 Task: In the  document Customerservice,docfile.txt change page color to  'Olive Green'. Insert watermark  'Do not copy ' Apply Font Style in watermark Georgia
Action: Mouse moved to (470, 251)
Screenshot: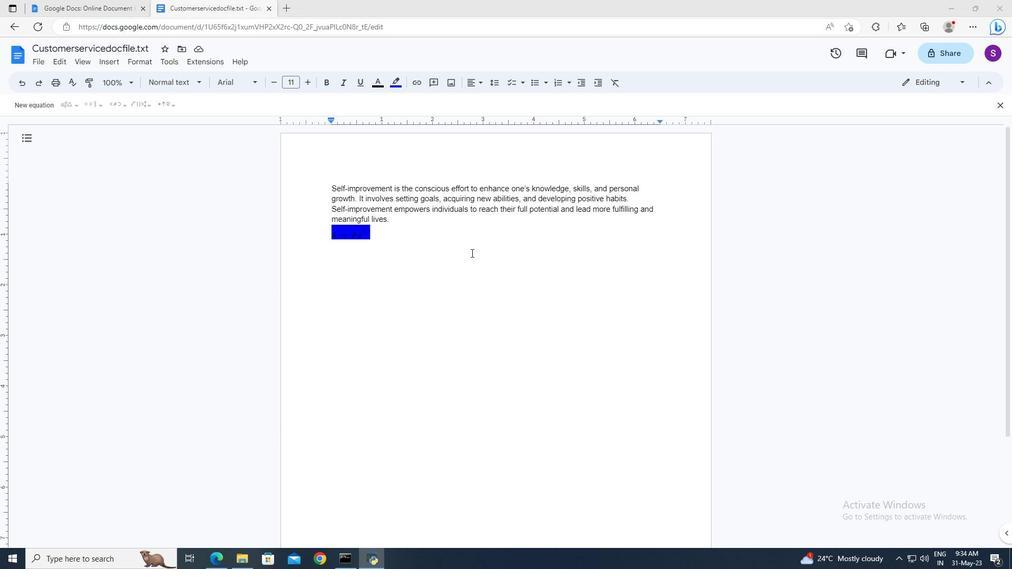 
Action: Mouse pressed left at (470, 251)
Screenshot: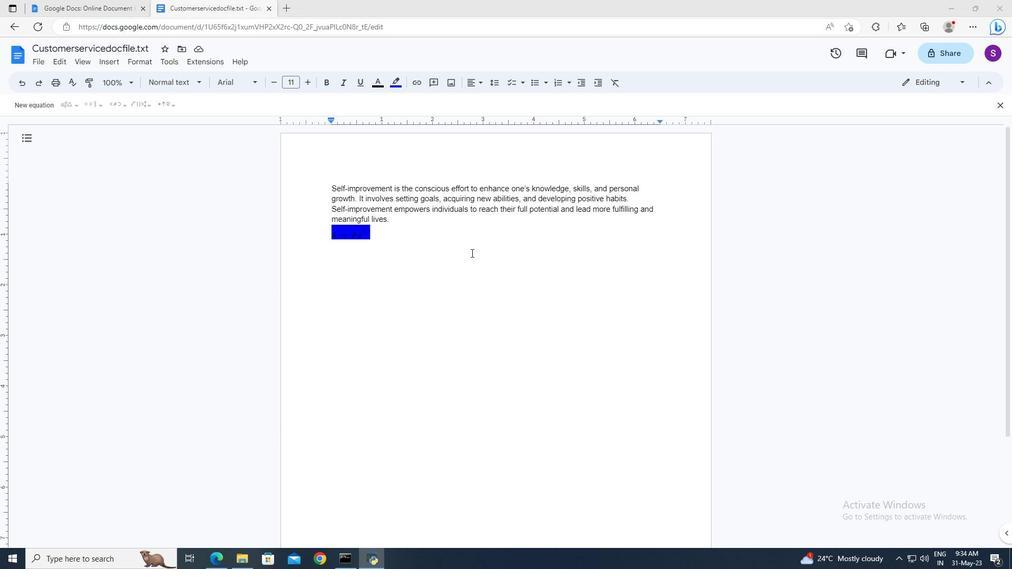 
Action: Mouse moved to (41, 64)
Screenshot: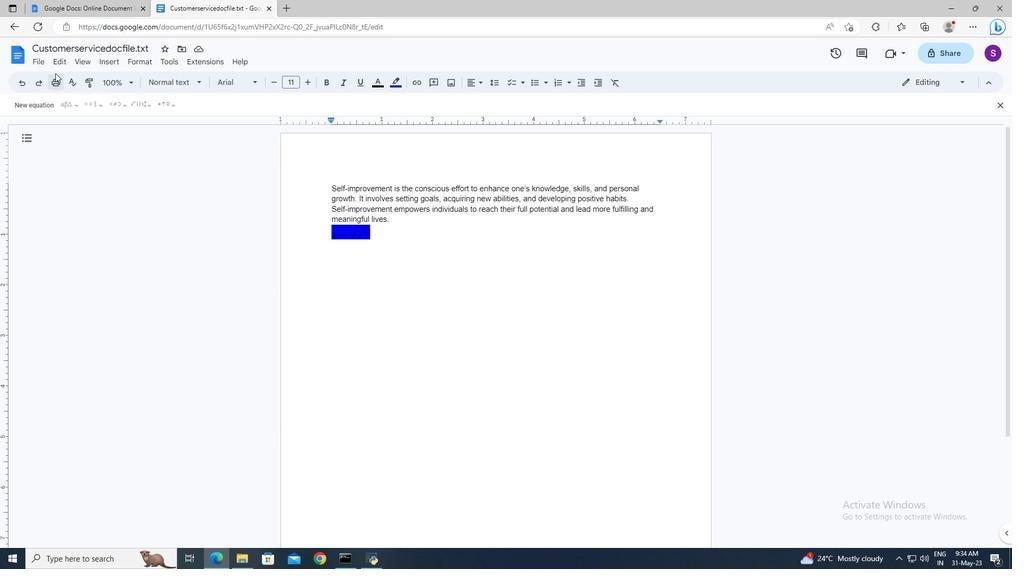 
Action: Mouse pressed left at (41, 64)
Screenshot: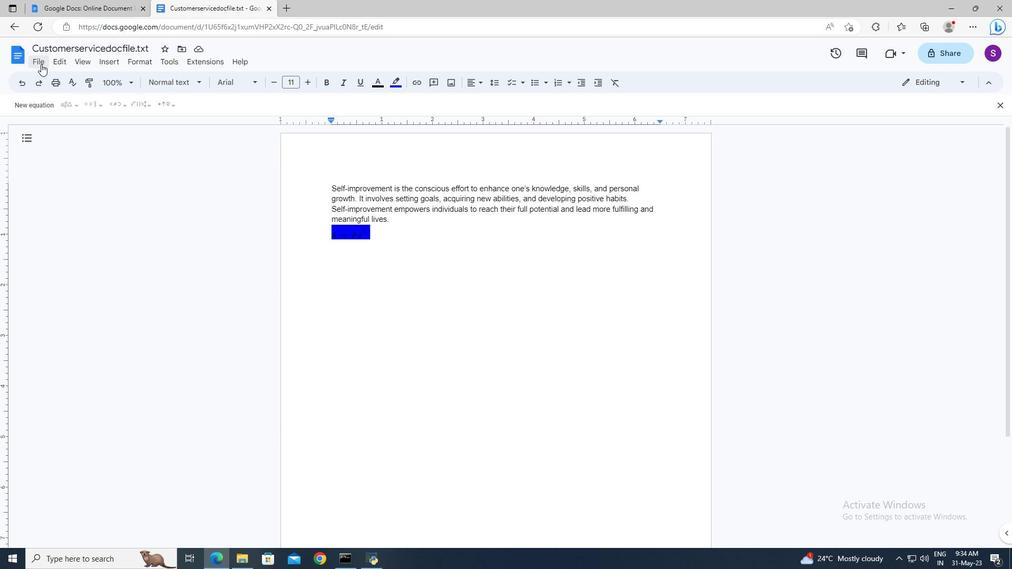 
Action: Mouse moved to (75, 350)
Screenshot: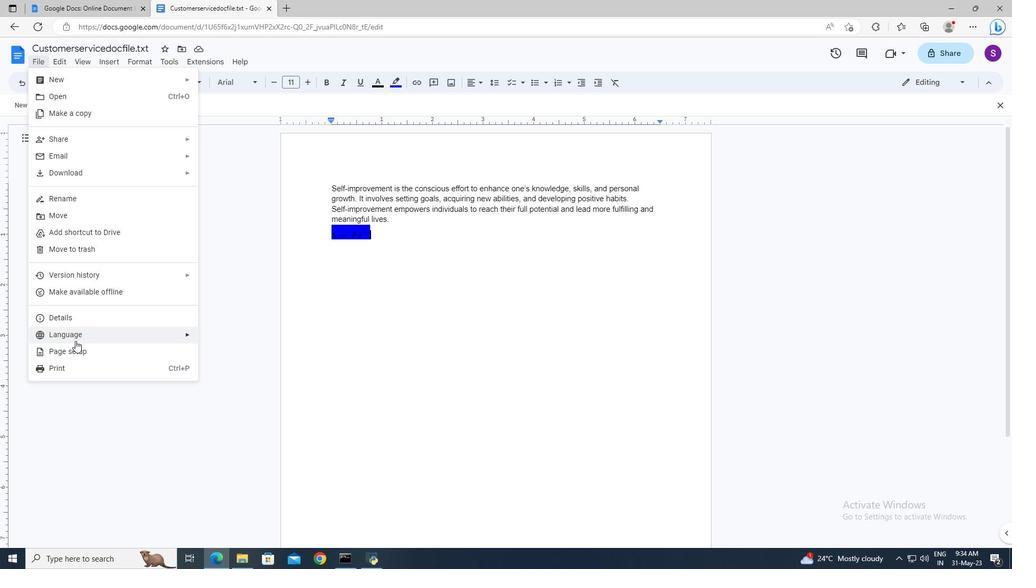 
Action: Mouse pressed left at (75, 350)
Screenshot: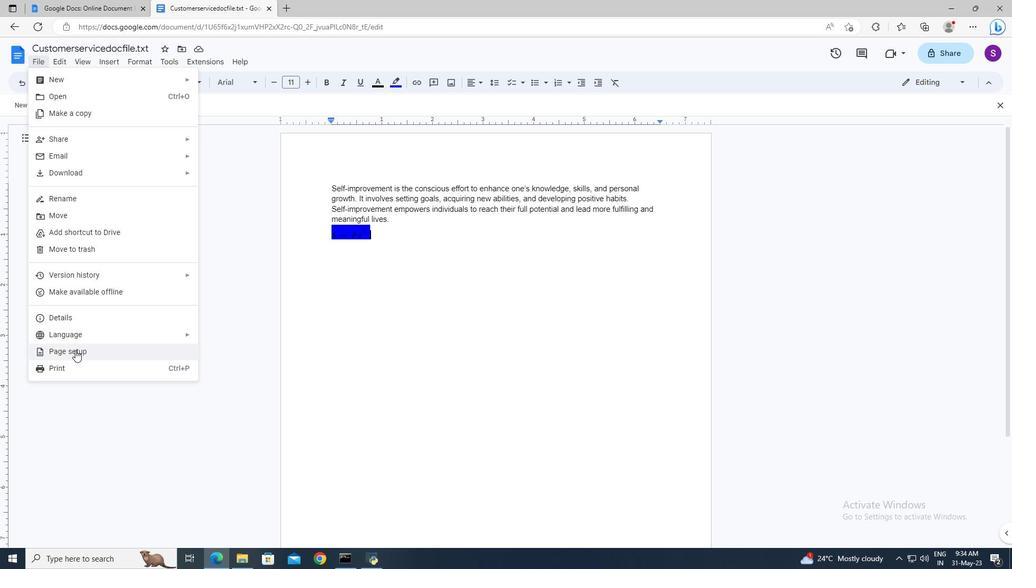 
Action: Mouse moved to (424, 360)
Screenshot: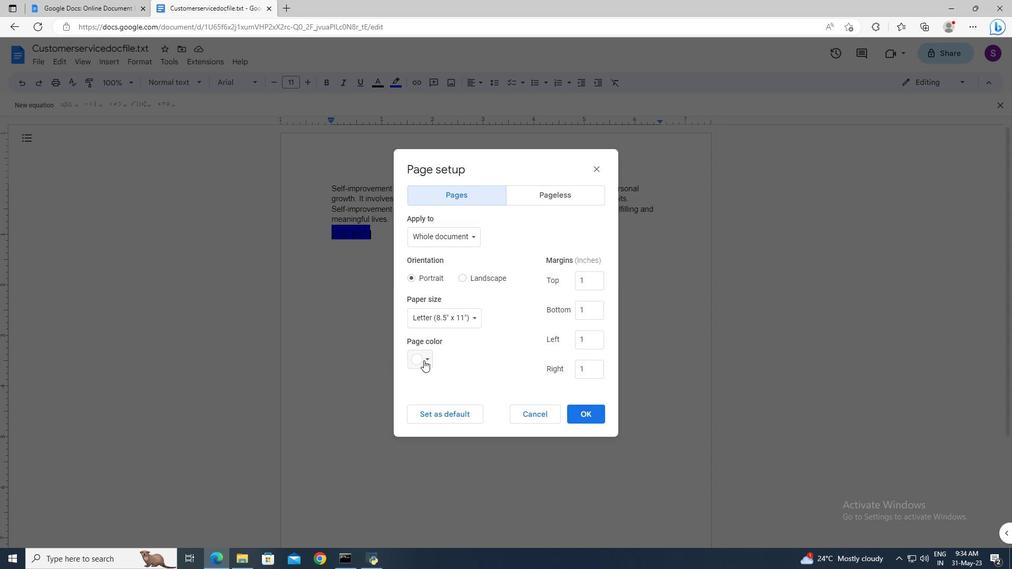 
Action: Mouse pressed left at (424, 360)
Screenshot: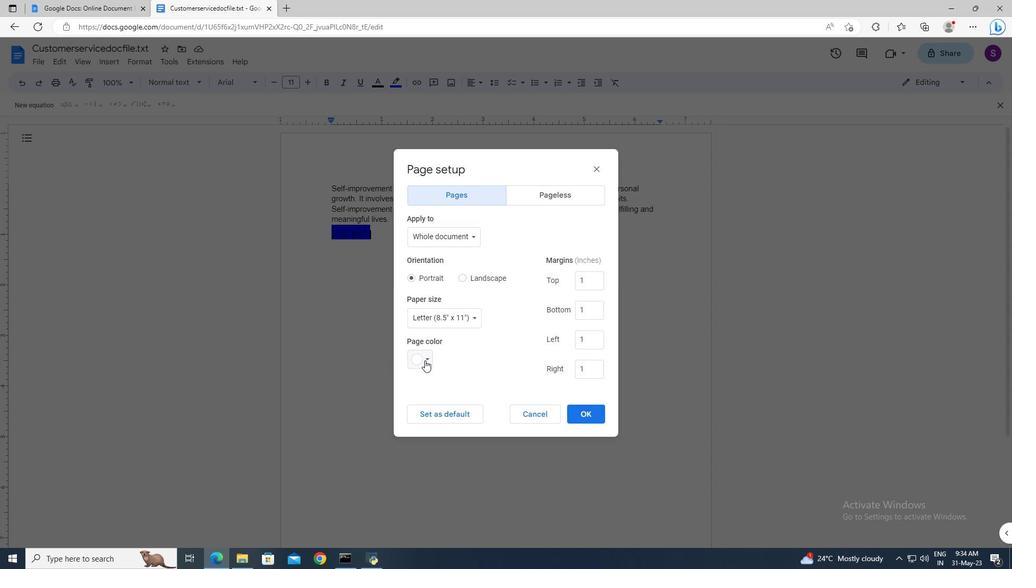
Action: Mouse moved to (463, 432)
Screenshot: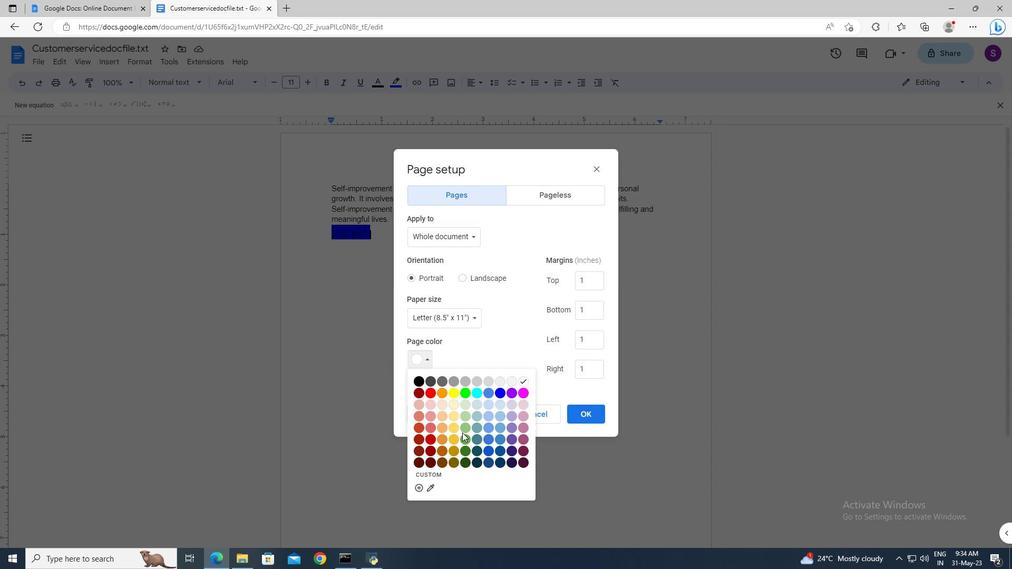 
Action: Mouse pressed left at (463, 432)
Screenshot: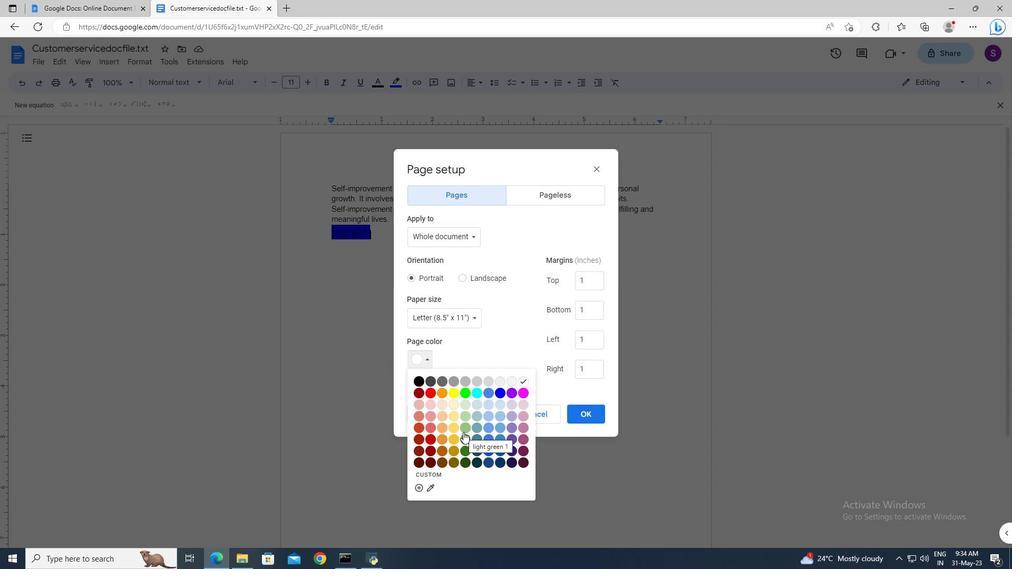 
Action: Mouse moved to (579, 413)
Screenshot: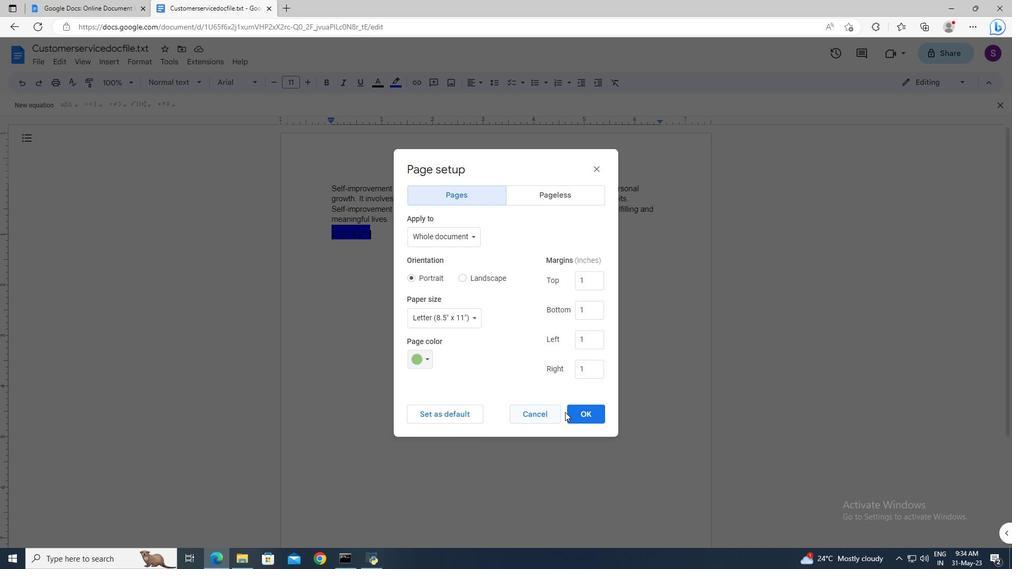 
Action: Mouse pressed left at (579, 413)
Screenshot: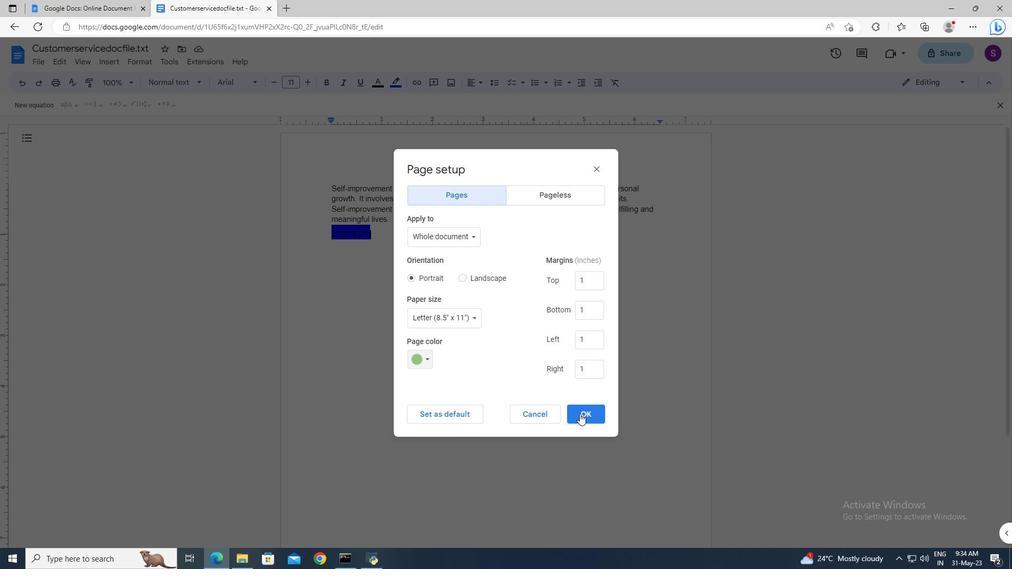 
Action: Mouse moved to (118, 64)
Screenshot: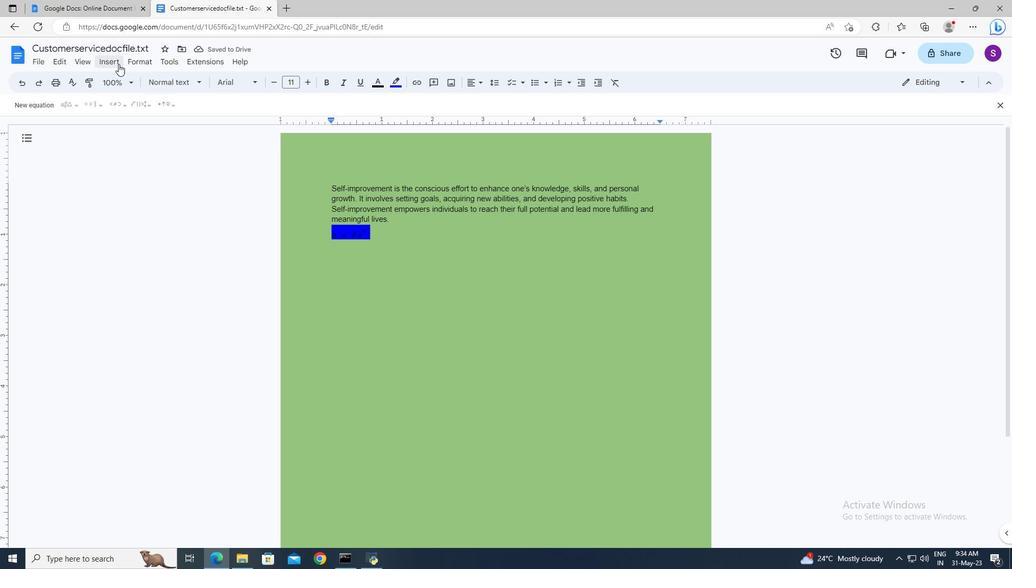 
Action: Mouse pressed left at (118, 64)
Screenshot: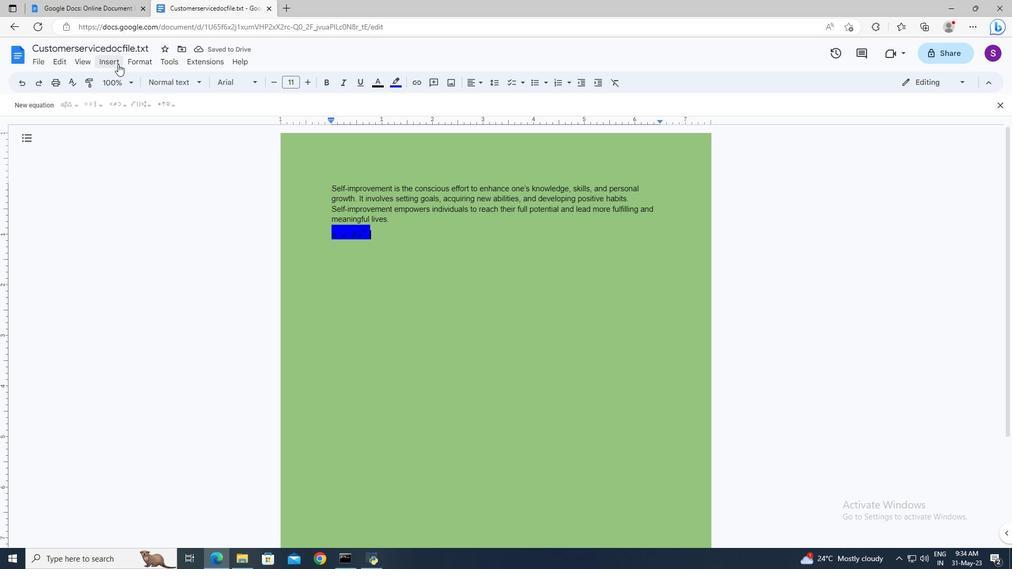 
Action: Mouse moved to (136, 302)
Screenshot: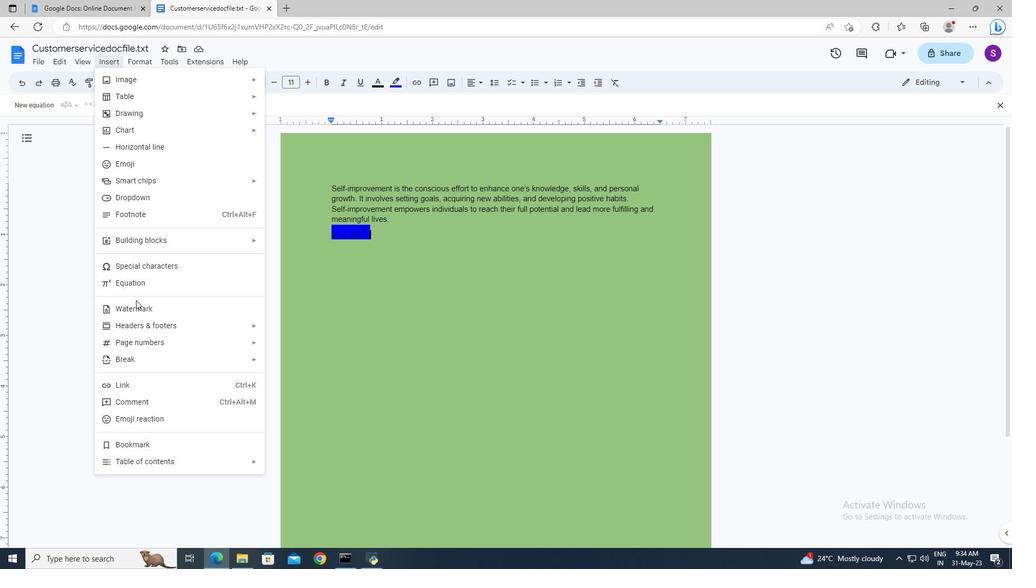 
Action: Mouse pressed left at (136, 302)
Screenshot: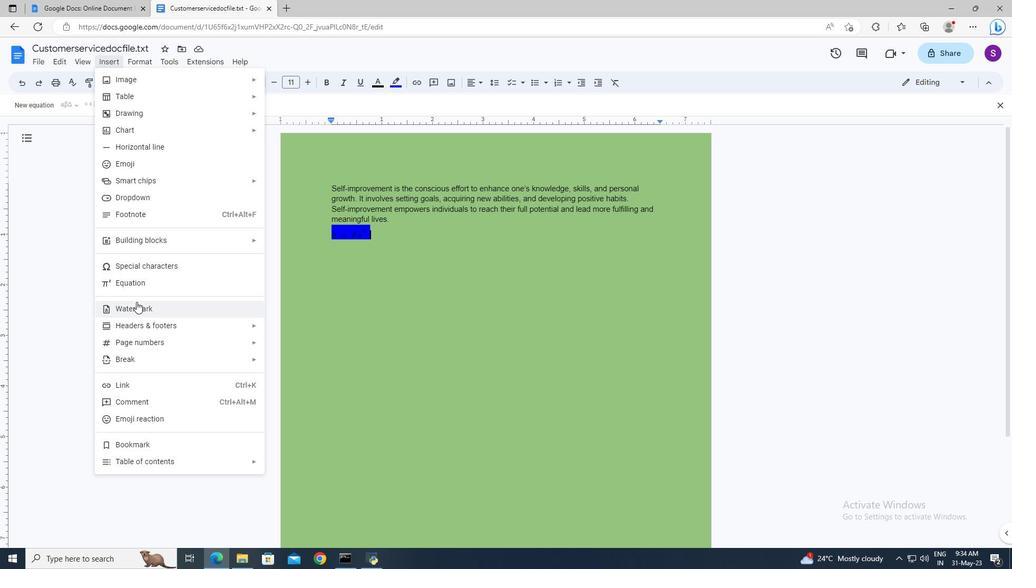 
Action: Mouse moved to (965, 122)
Screenshot: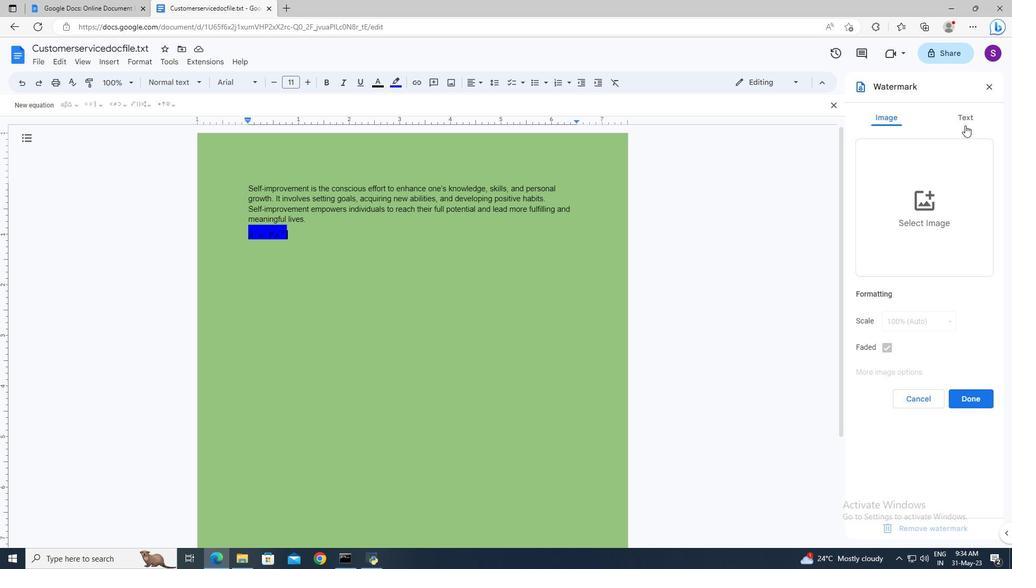 
Action: Mouse pressed left at (965, 122)
Screenshot: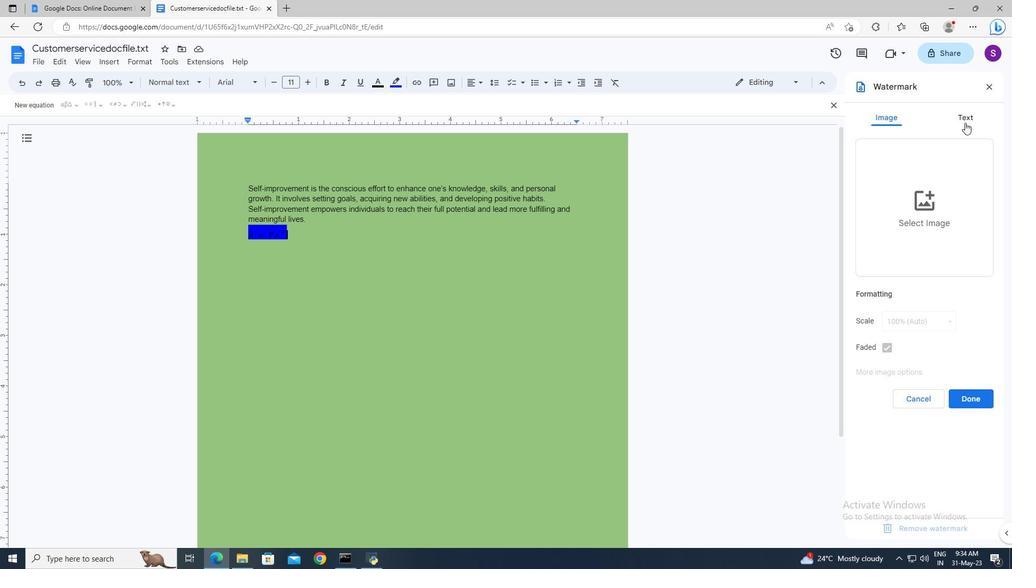 
Action: Mouse moved to (910, 147)
Screenshot: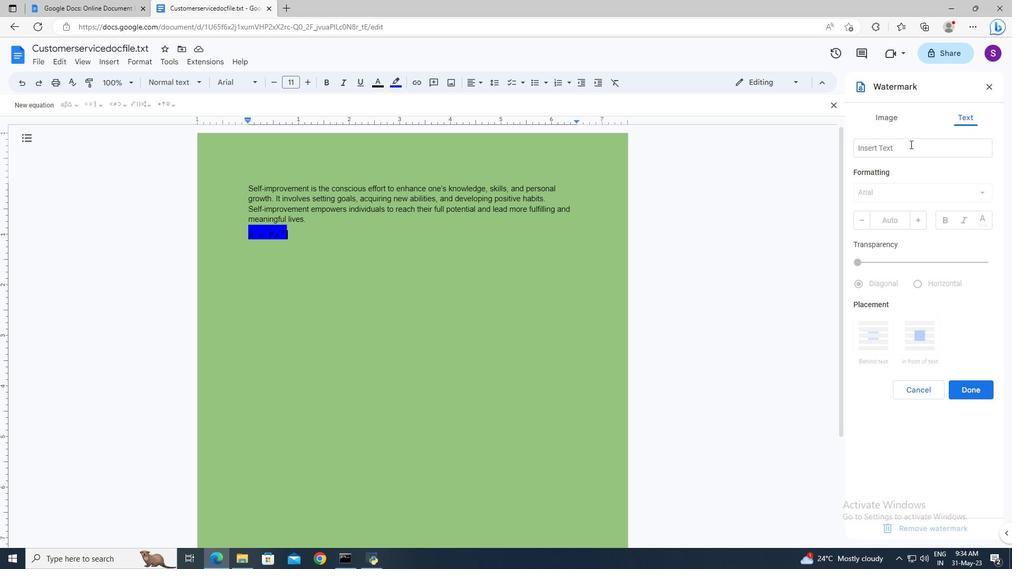 
Action: Mouse pressed left at (910, 147)
Screenshot: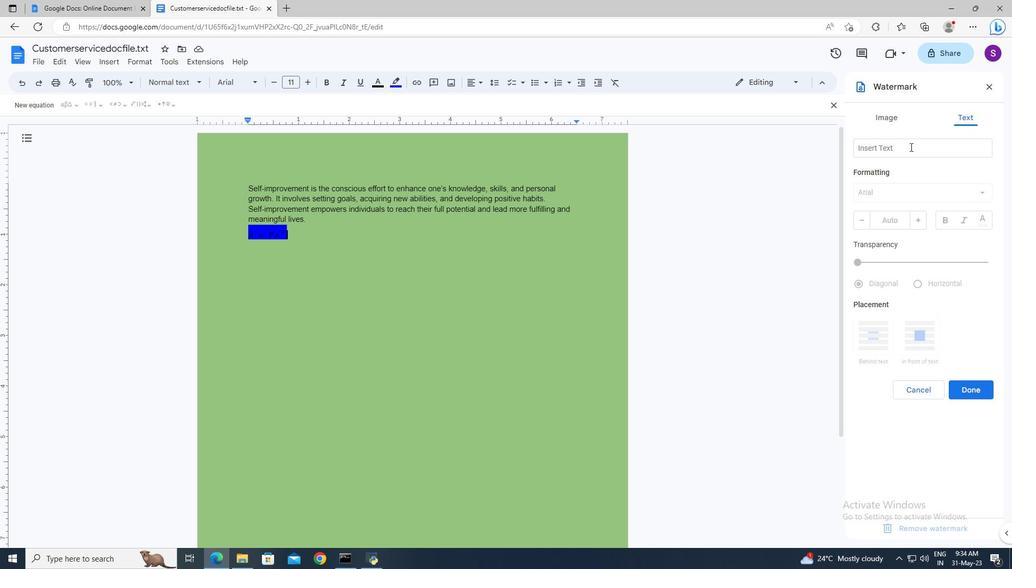 
Action: Key pressed <Key.shift>Do<Key.space>not<Key.space>copy<Key.enter>
Screenshot: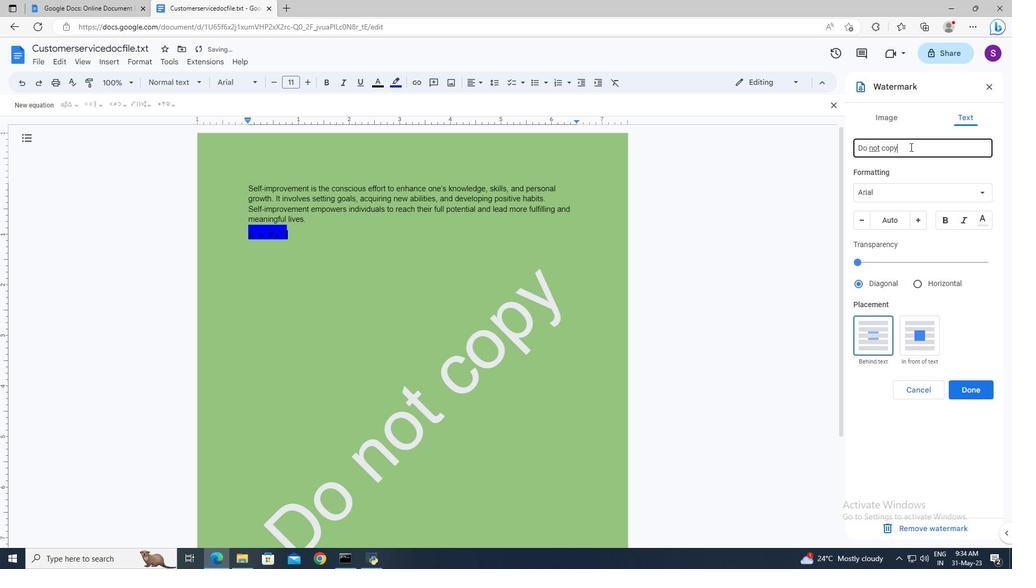 
Action: Mouse moved to (913, 196)
Screenshot: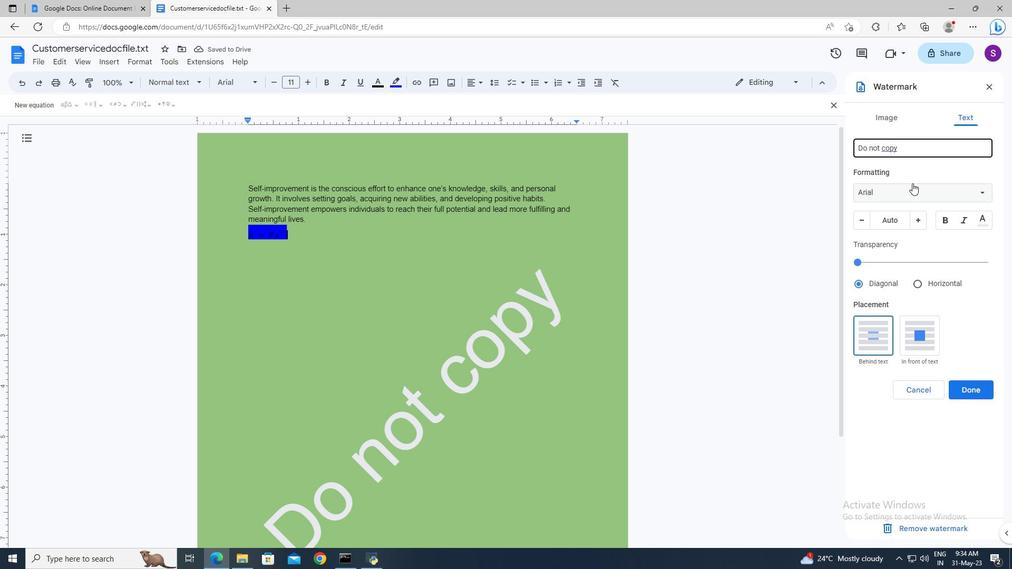 
Action: Mouse pressed left at (913, 196)
Screenshot: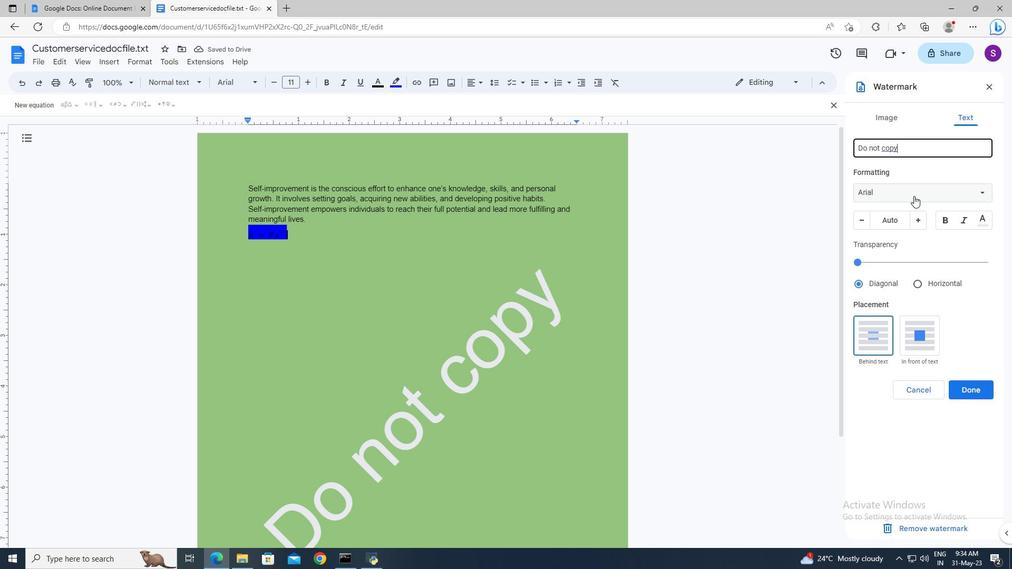 
Action: Mouse moved to (885, 512)
Screenshot: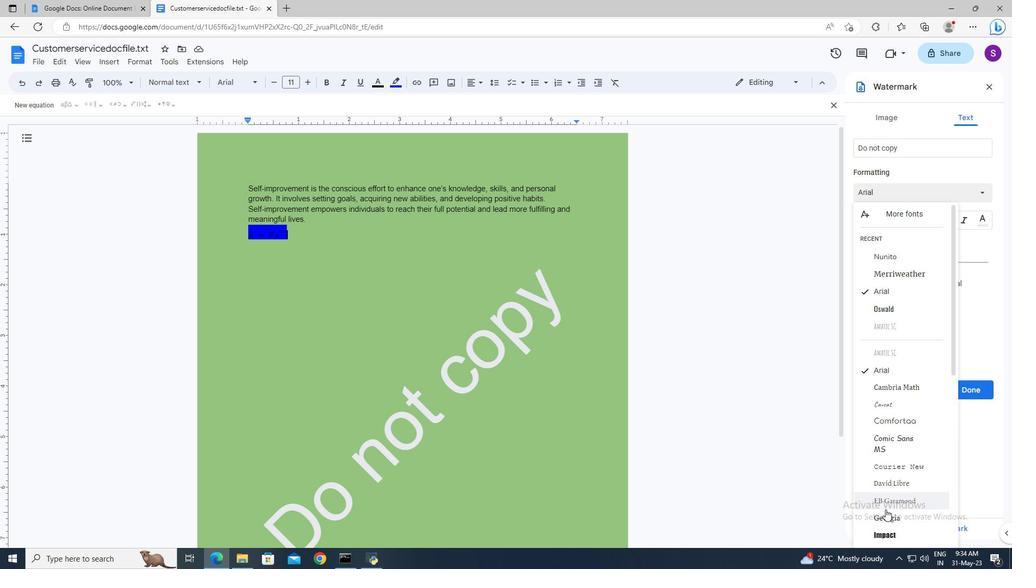 
Action: Mouse pressed left at (885, 512)
Screenshot: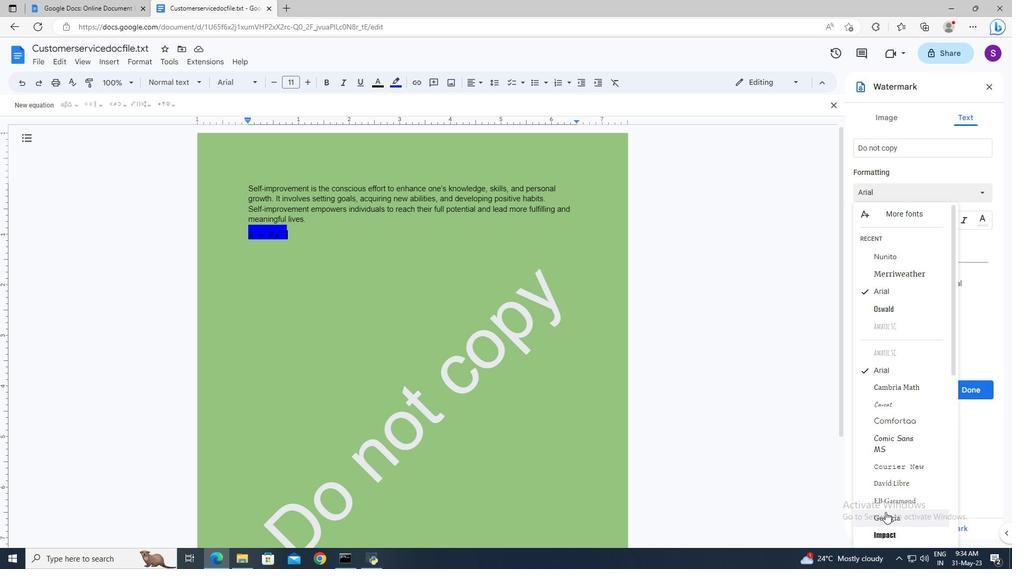 
Action: Mouse moved to (966, 388)
Screenshot: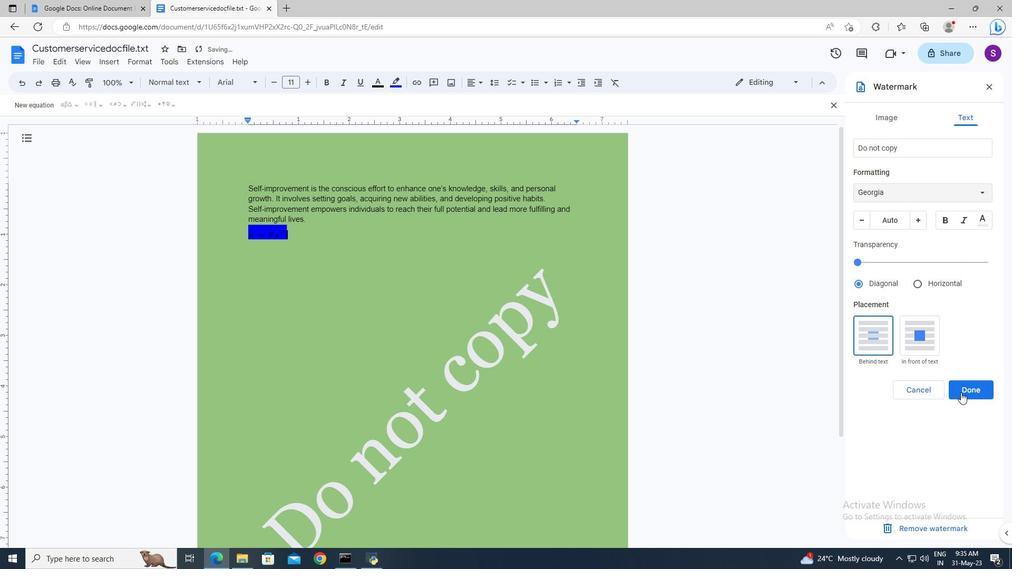 
Action: Mouse pressed left at (966, 388)
Screenshot: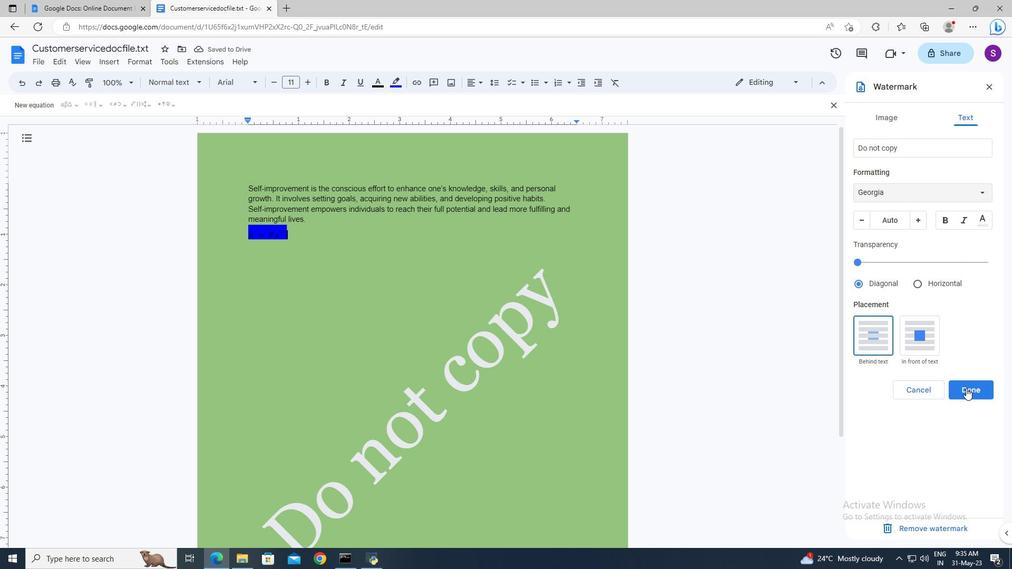 
Action: Mouse moved to (964, 388)
Screenshot: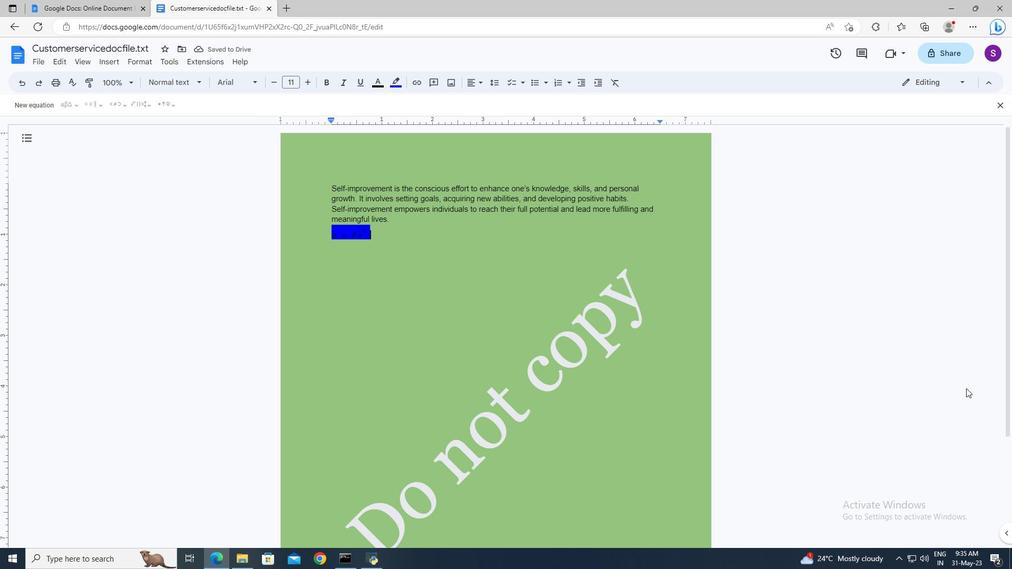 
